 Task: Select the list of accounts displayed as a table
Action: Mouse moved to (195, 218)
Screenshot: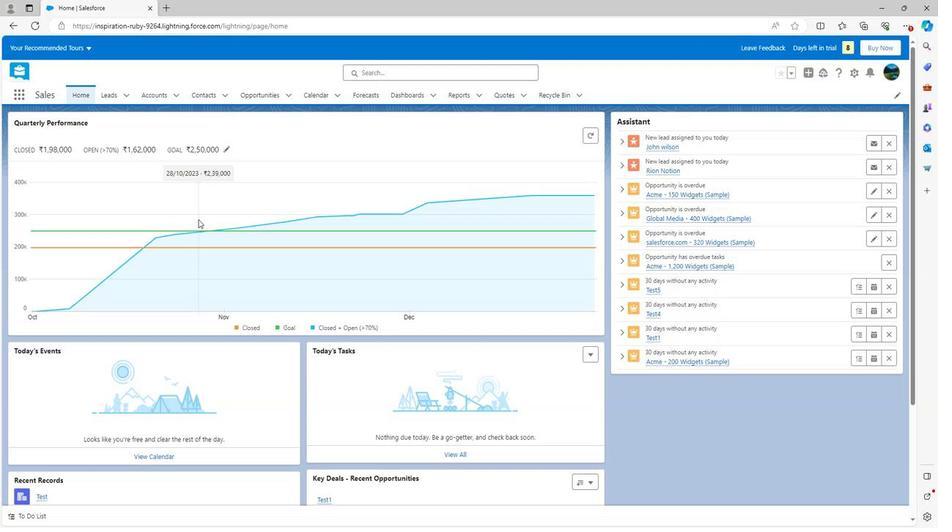 
Action: Mouse scrolled (195, 217) with delta (0, 0)
Screenshot: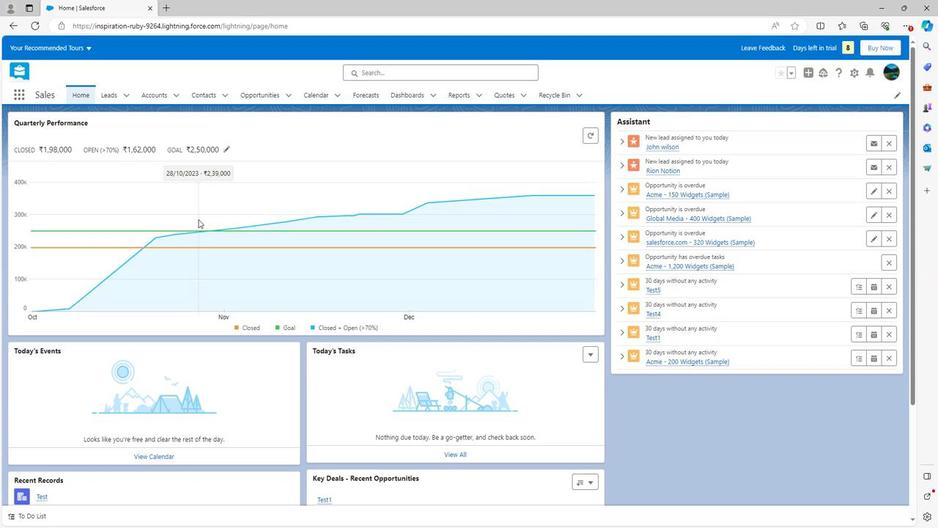 
Action: Mouse scrolled (195, 217) with delta (0, 0)
Screenshot: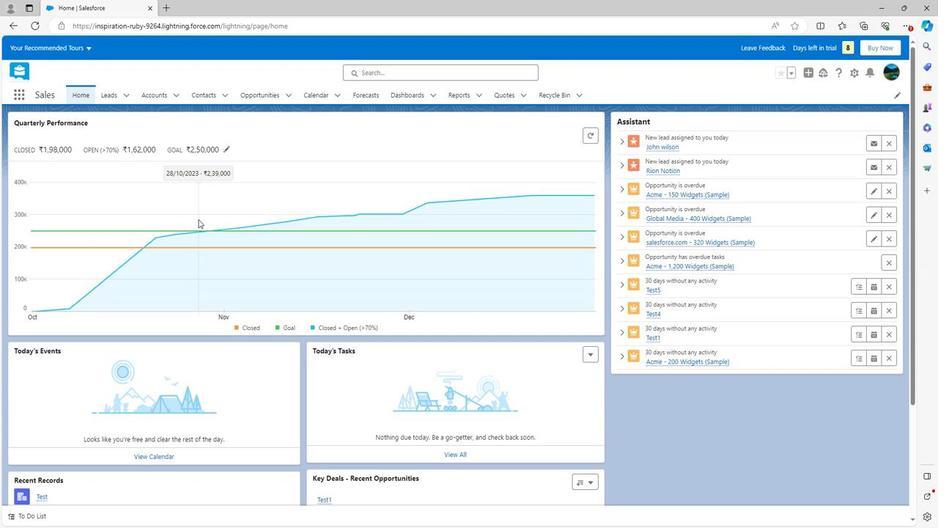 
Action: Mouse scrolled (195, 217) with delta (0, 0)
Screenshot: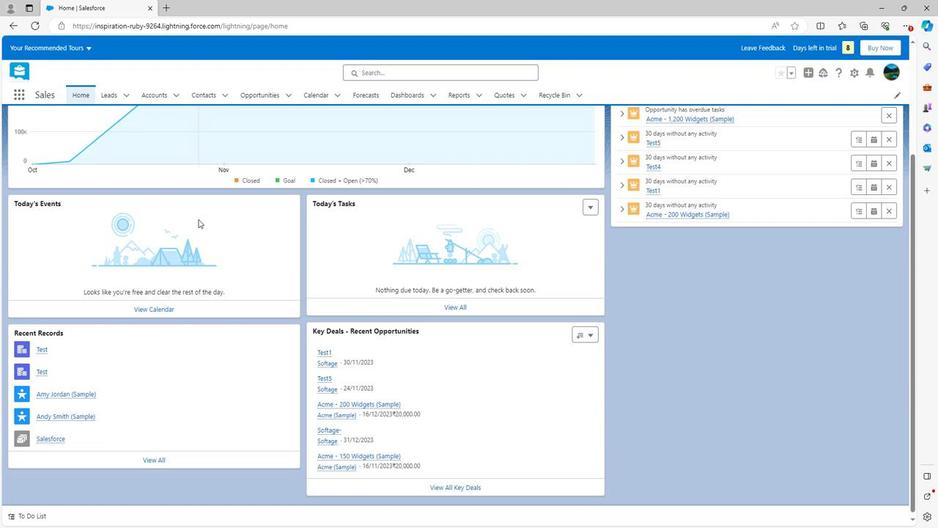 
Action: Mouse scrolled (195, 217) with delta (0, 0)
Screenshot: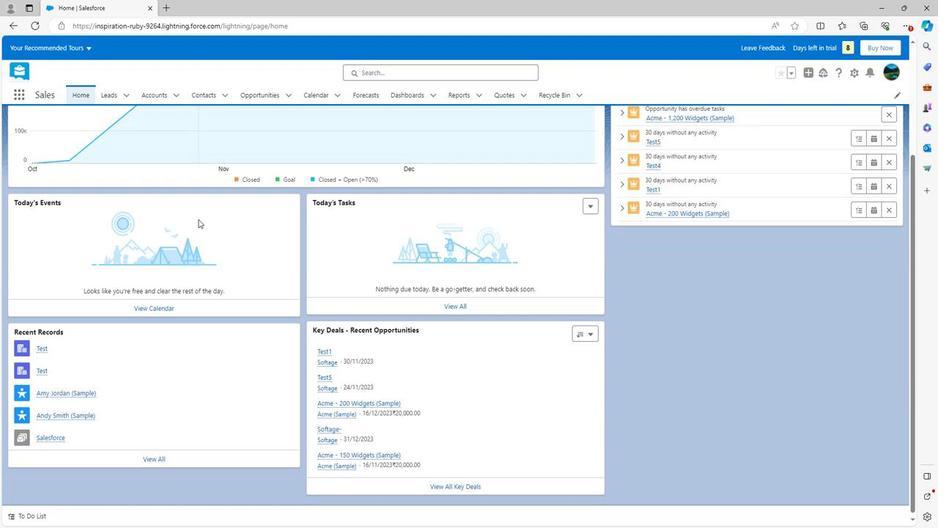 
Action: Mouse moved to (195, 217)
Screenshot: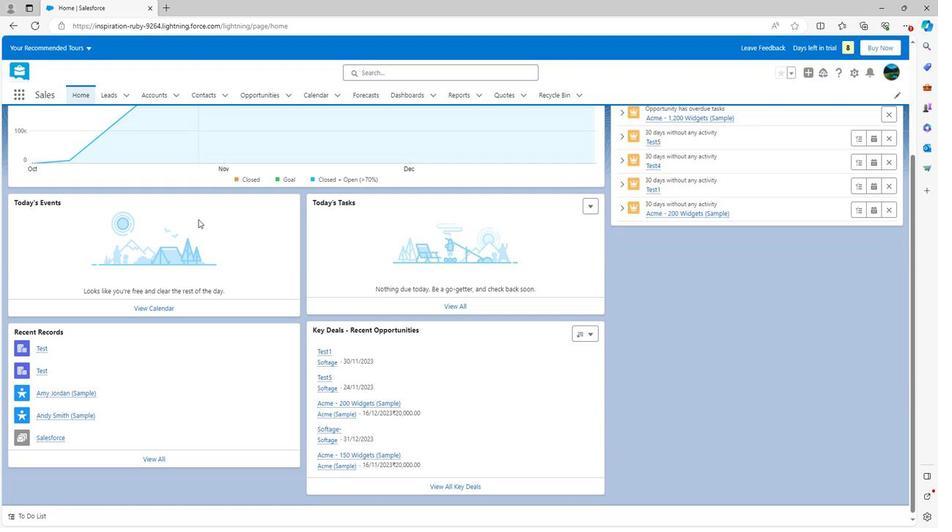
Action: Mouse scrolled (195, 218) with delta (0, 0)
Screenshot: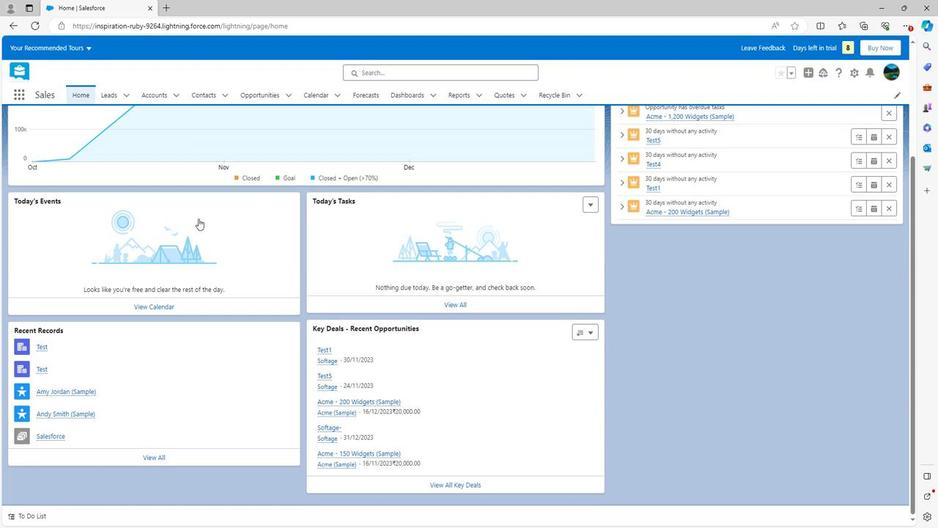
Action: Mouse scrolled (195, 218) with delta (0, 0)
Screenshot: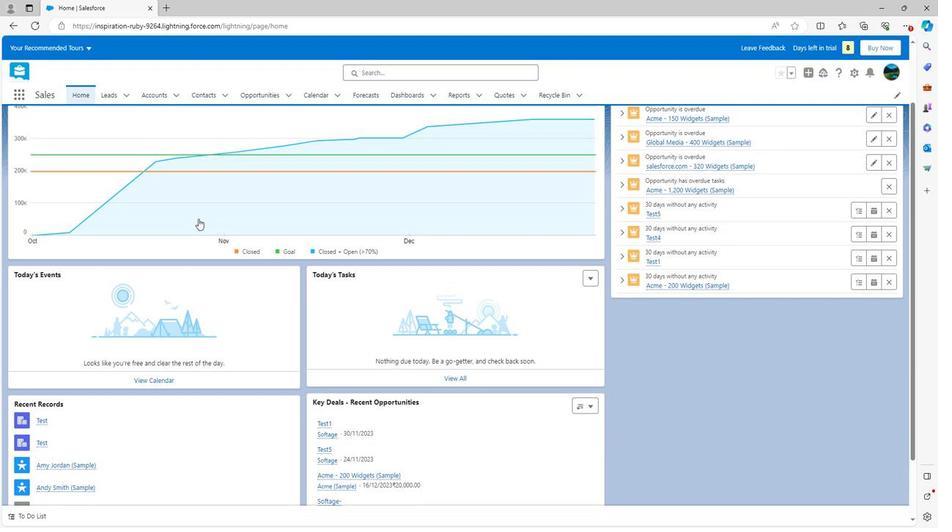 
Action: Mouse scrolled (195, 218) with delta (0, 0)
Screenshot: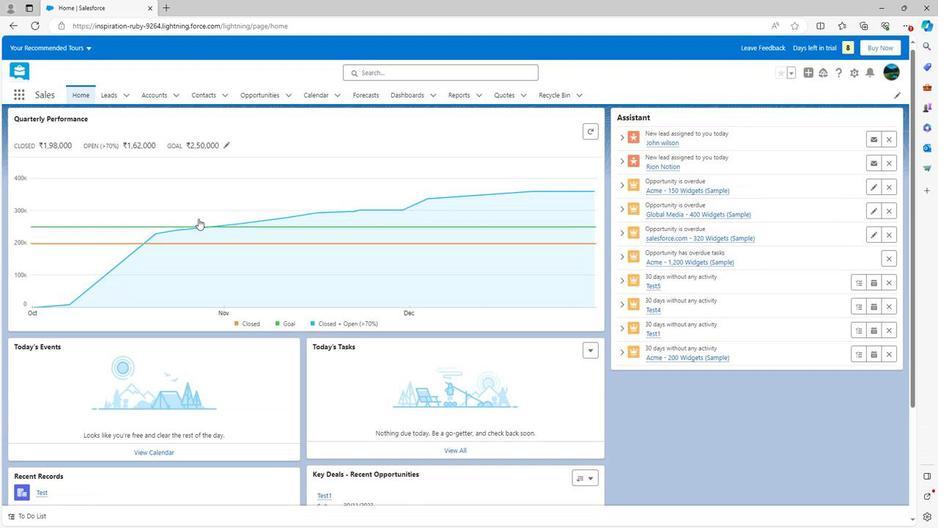 
Action: Mouse scrolled (195, 218) with delta (0, 0)
Screenshot: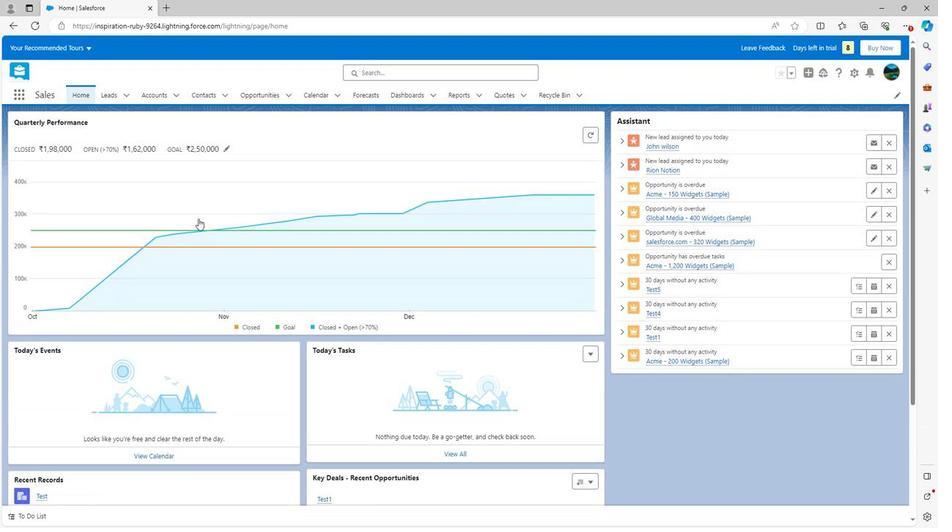 
Action: Mouse scrolled (195, 218) with delta (0, 0)
Screenshot: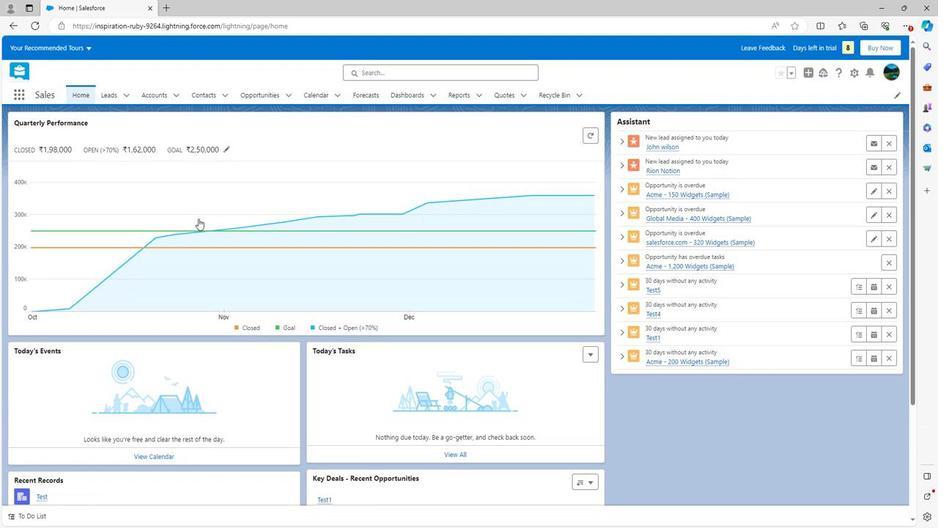 
Action: Mouse moved to (151, 96)
Screenshot: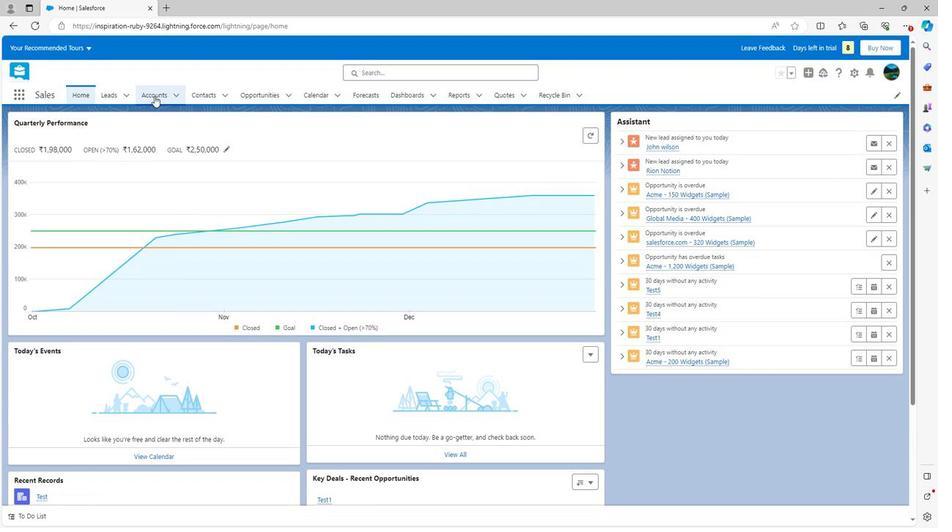 
Action: Mouse pressed left at (151, 96)
Screenshot: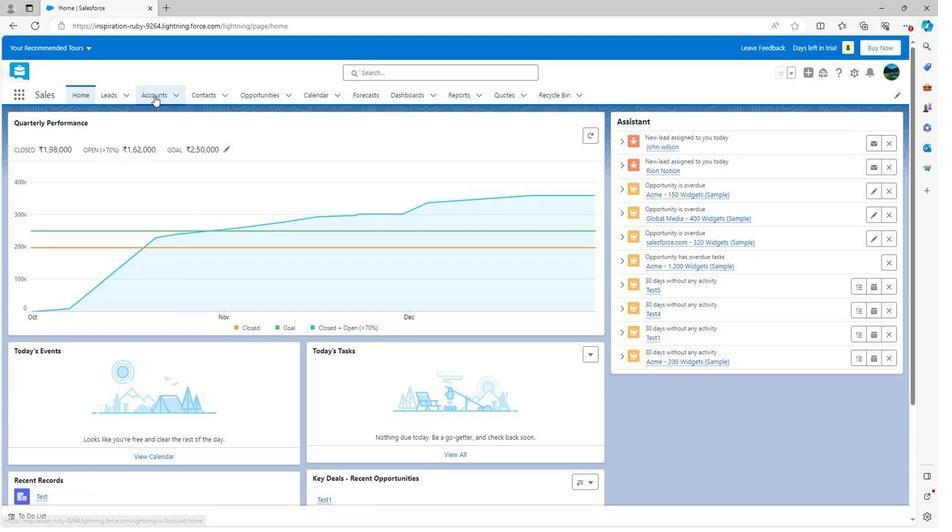 
Action: Mouse moved to (822, 145)
Screenshot: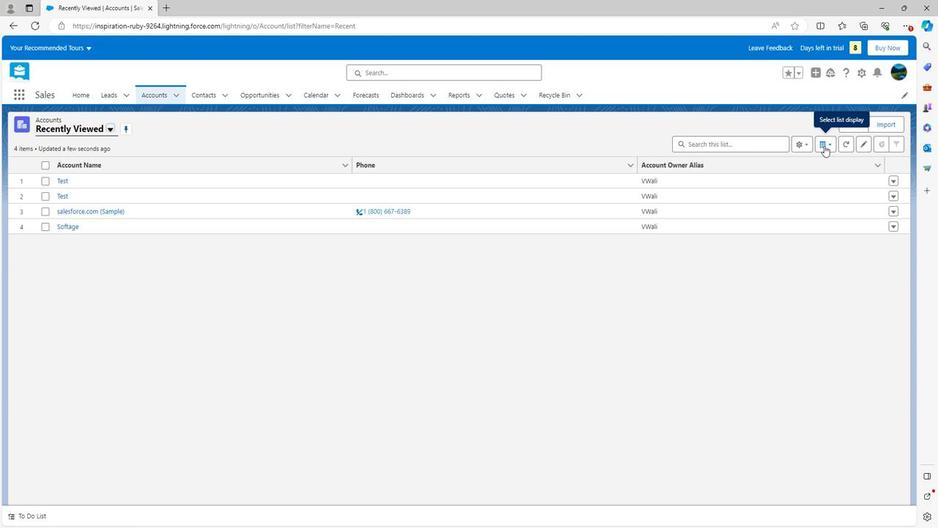 
Action: Mouse pressed left at (822, 145)
Screenshot: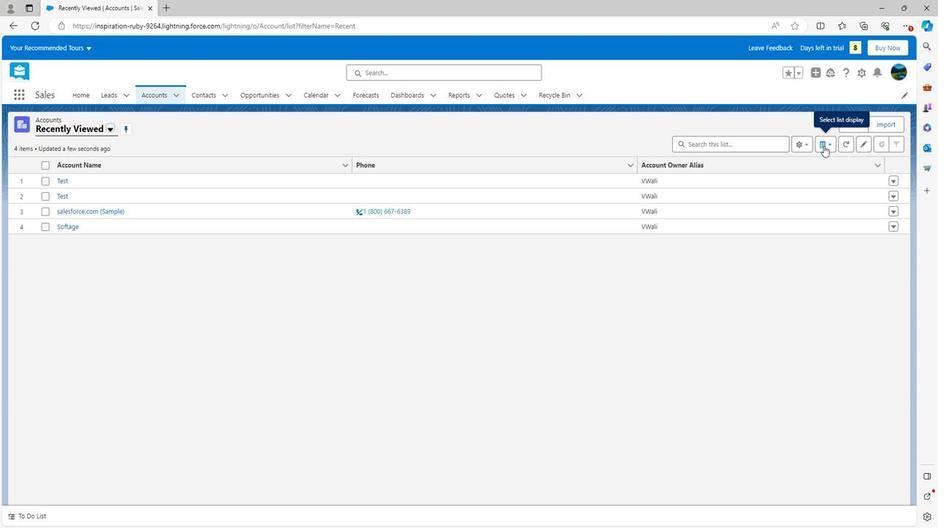 
Action: Mouse moved to (833, 182)
Screenshot: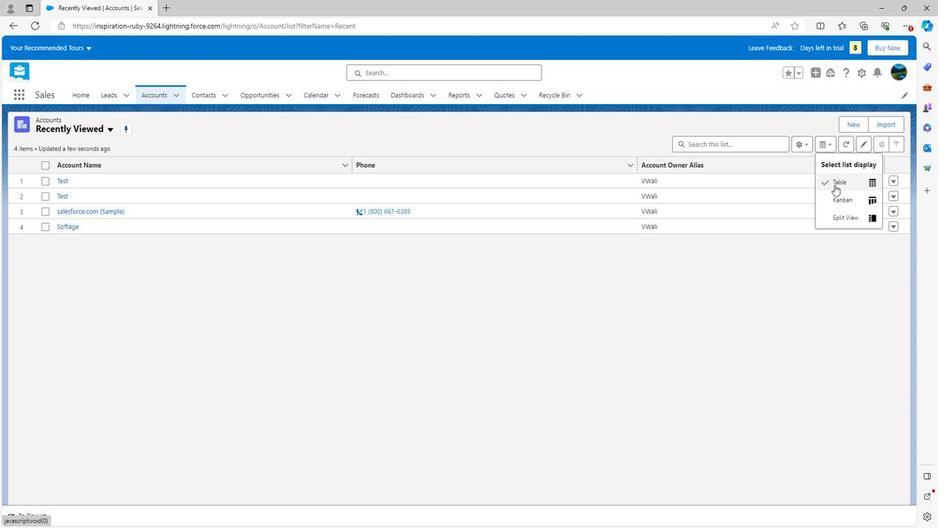 
Action: Mouse pressed left at (833, 182)
Screenshot: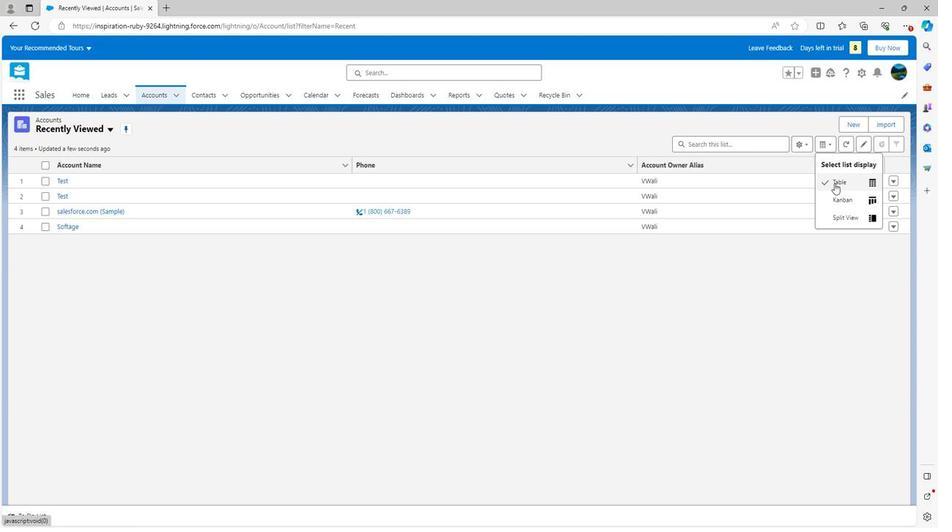 
Action: Mouse moved to (285, 225)
Screenshot: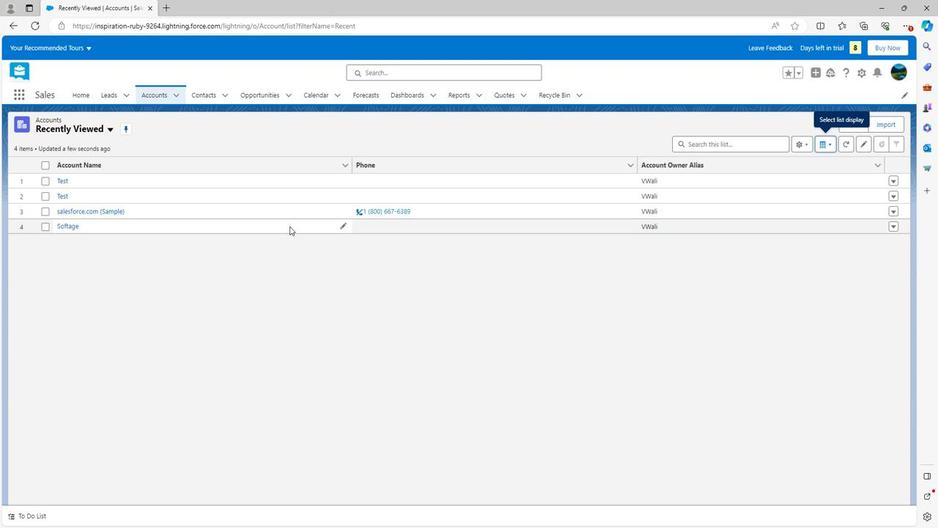 
Action: Mouse scrolled (285, 225) with delta (0, 0)
Screenshot: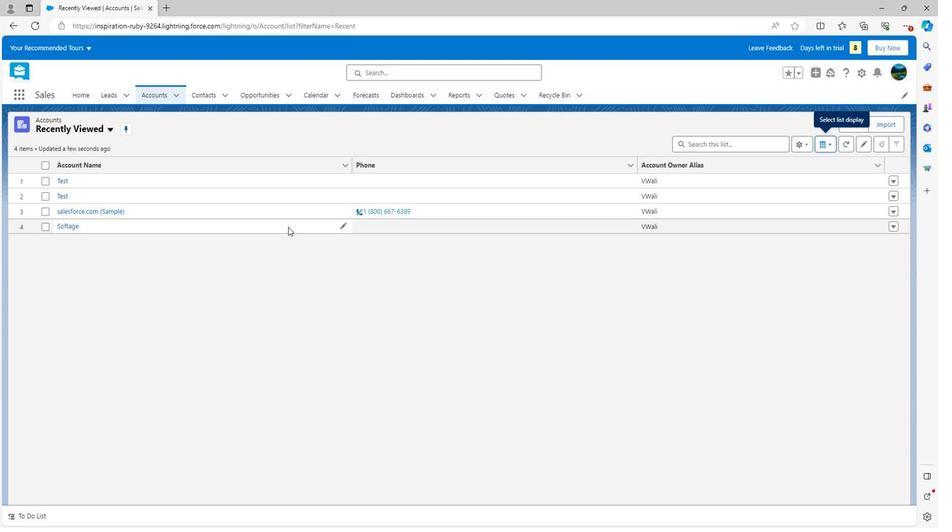 
Action: Mouse scrolled (285, 225) with delta (0, 0)
Screenshot: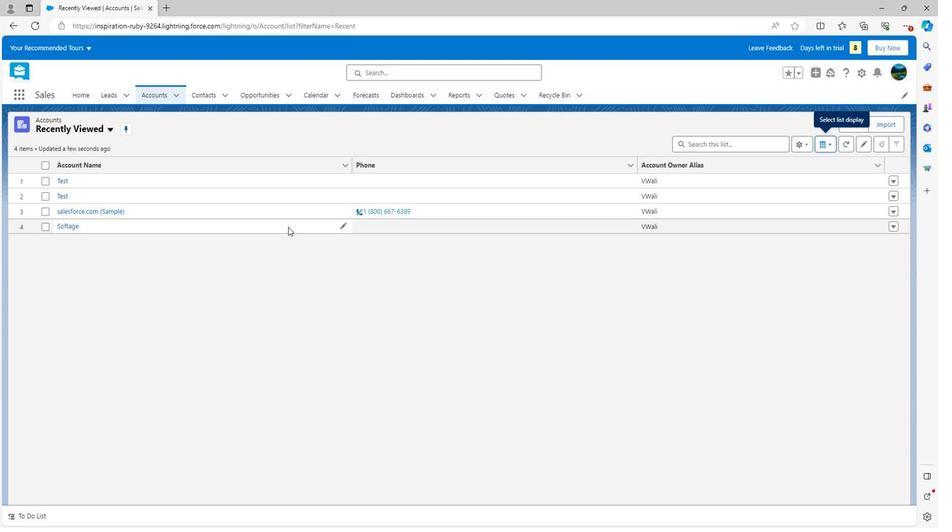 
Action: Mouse scrolled (285, 225) with delta (0, 0)
Screenshot: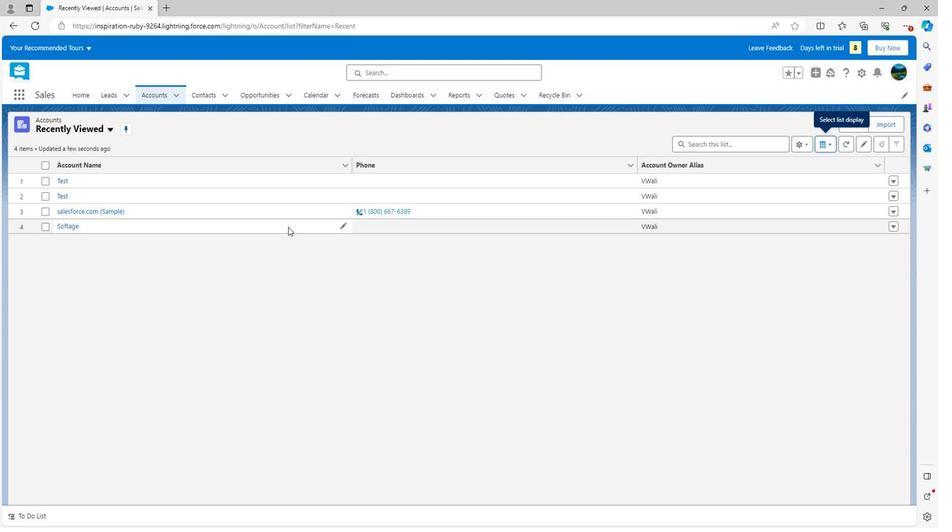 
